 Task: Turn on the sound effects.
Action: Mouse moved to (652, 77)
Screenshot: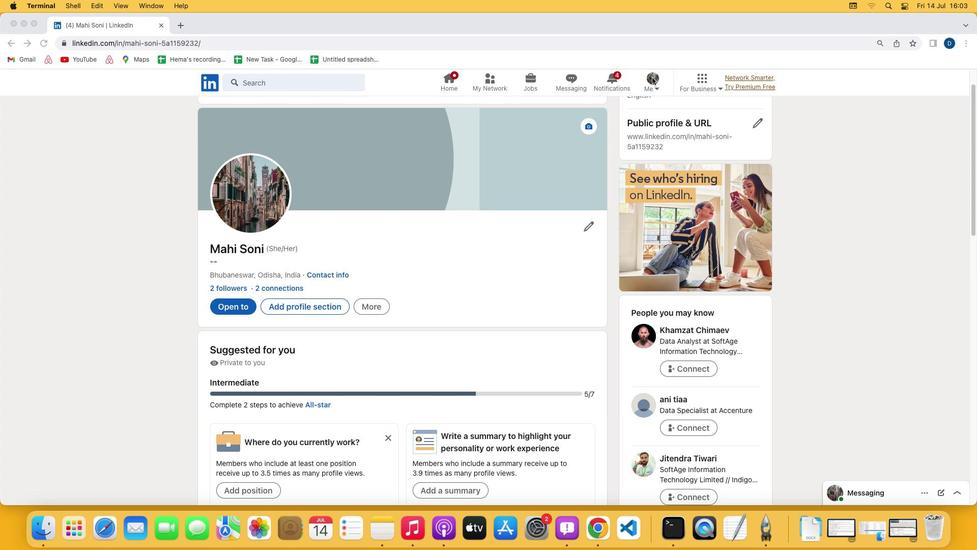 
Action: Mouse pressed left at (652, 77)
Screenshot: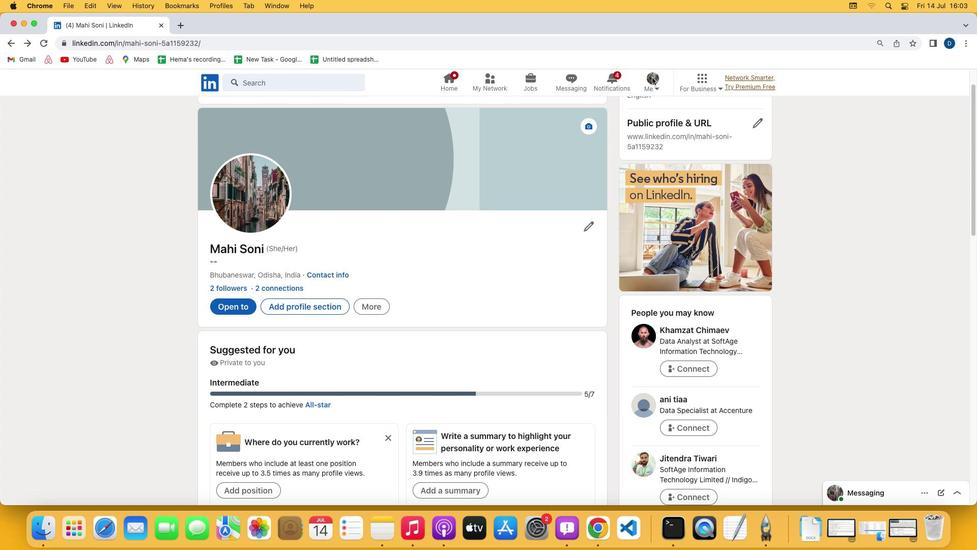 
Action: Mouse pressed left at (652, 77)
Screenshot: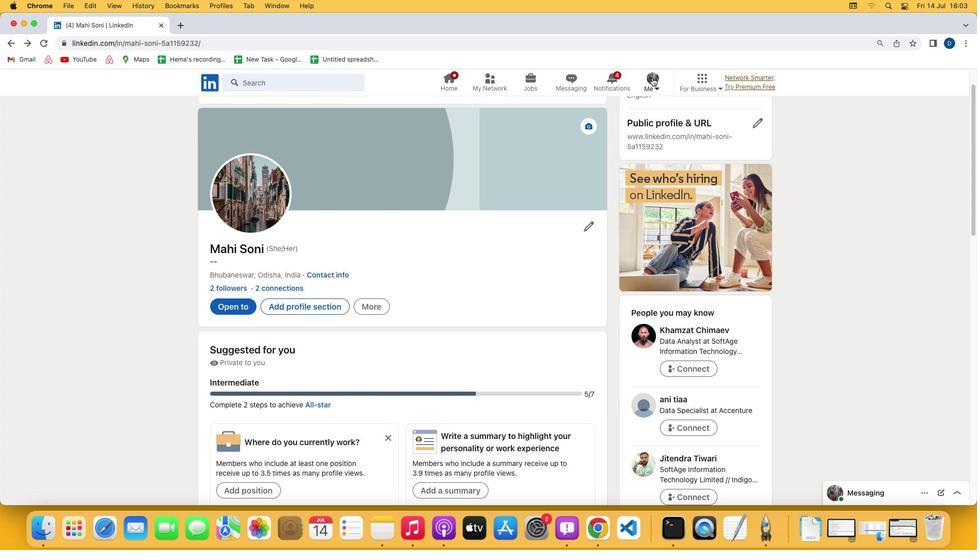 
Action: Mouse moved to (575, 192)
Screenshot: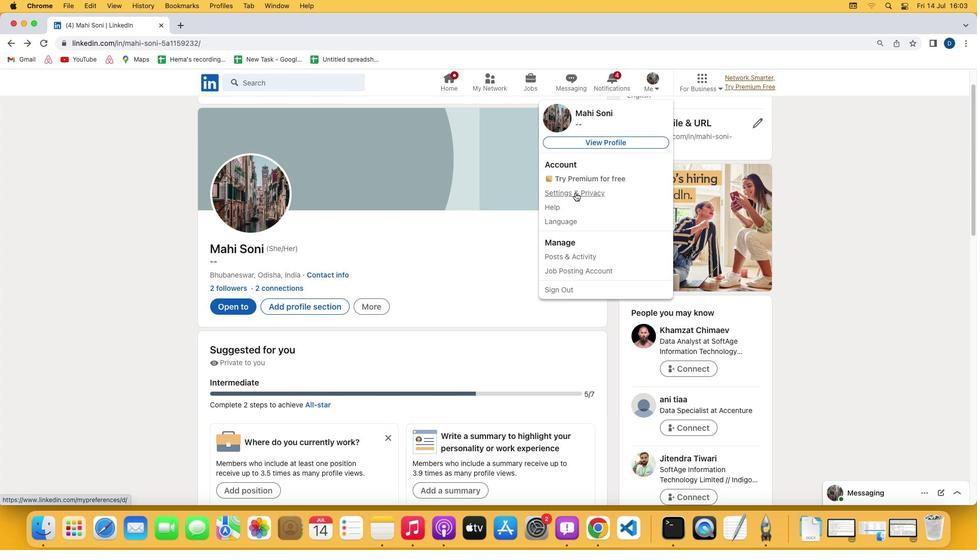 
Action: Mouse pressed left at (575, 192)
Screenshot: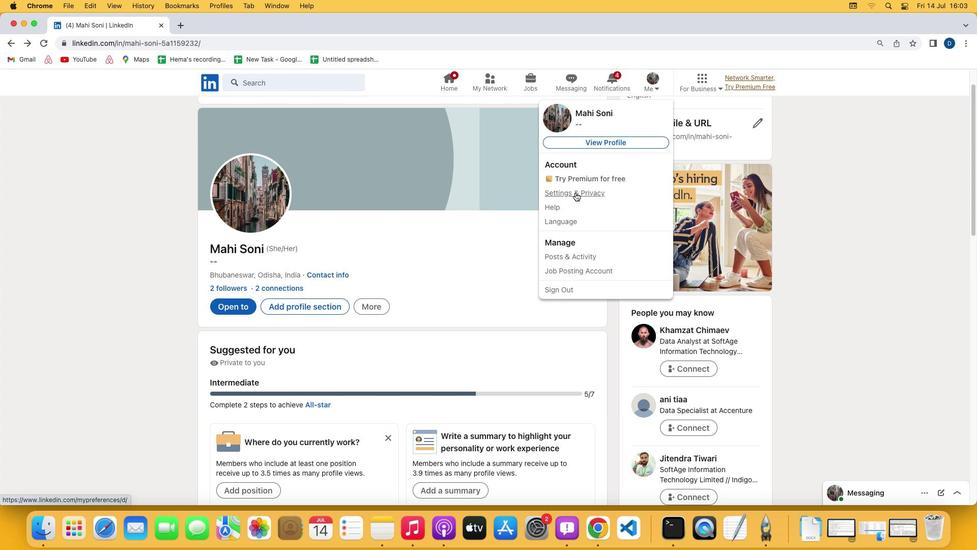 
Action: Mouse moved to (528, 395)
Screenshot: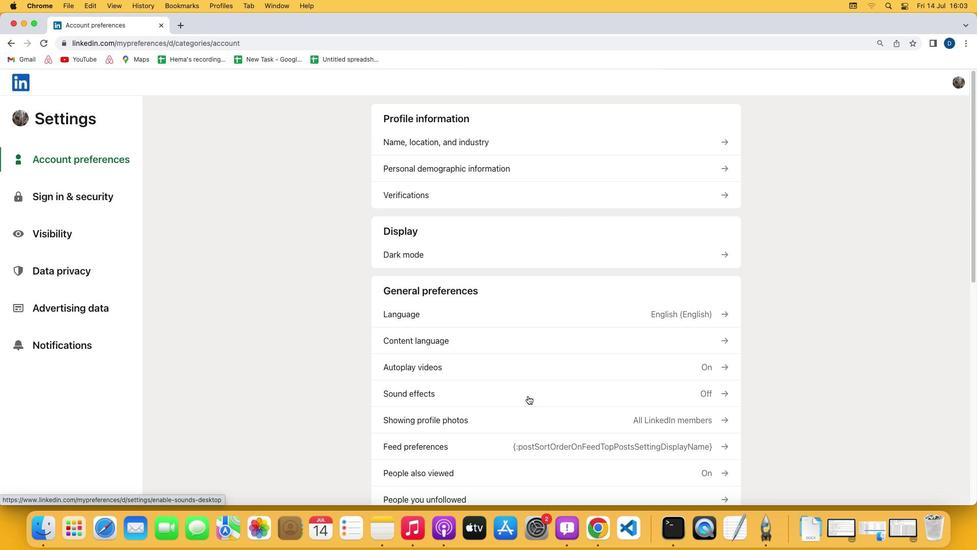 
Action: Mouse pressed left at (528, 395)
Screenshot: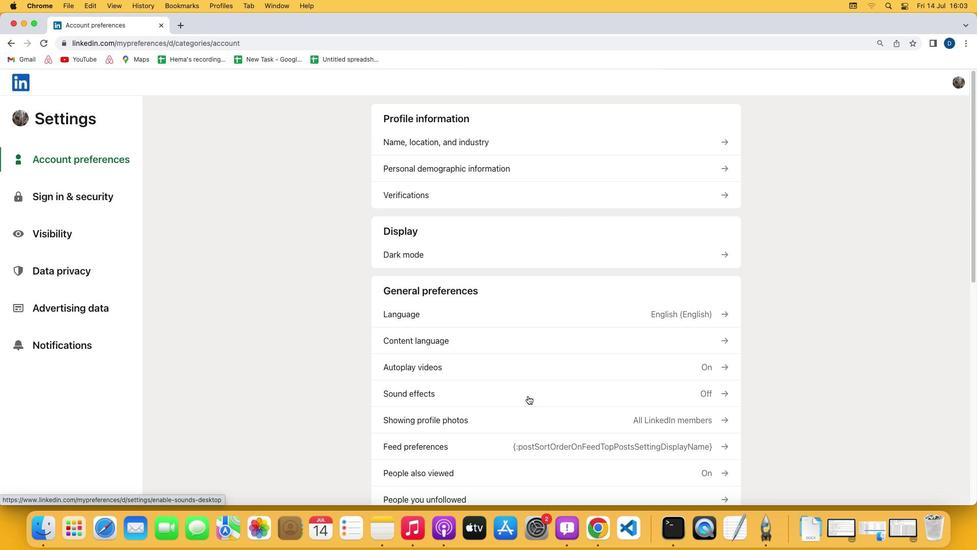 
Action: Mouse moved to (709, 178)
Screenshot: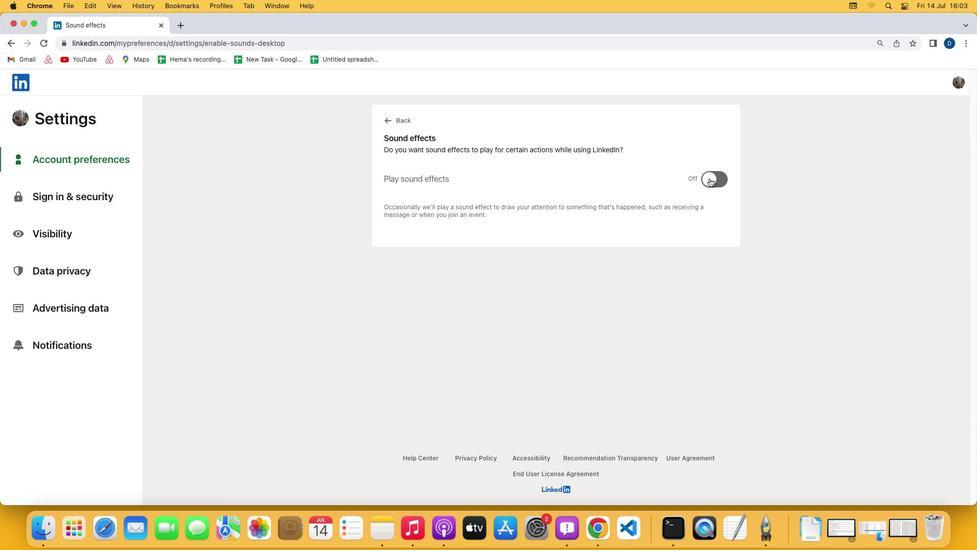 
Action: Mouse pressed left at (709, 178)
Screenshot: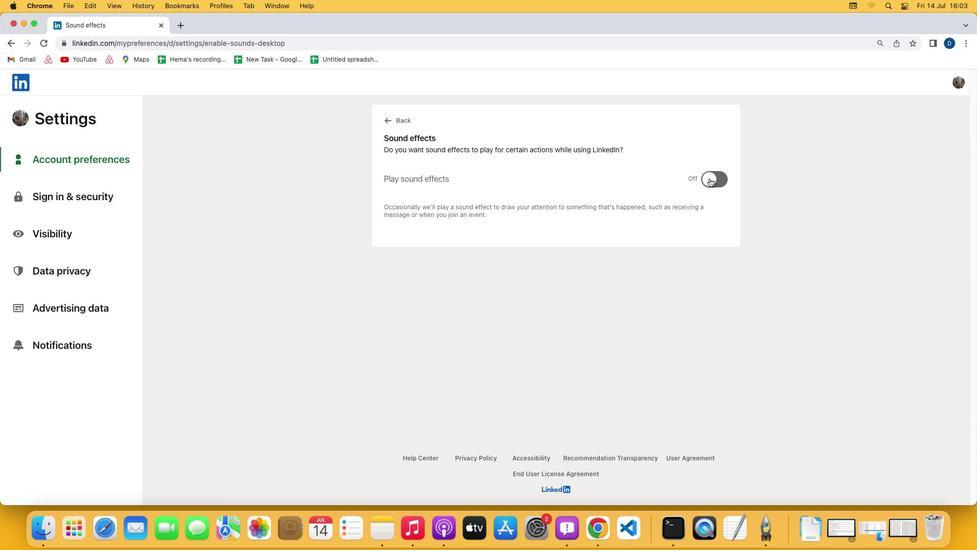 
